 Task: Check the sale-to-list ratio of 2.5 bathrooms in the last 5 years.
Action: Mouse moved to (783, 175)
Screenshot: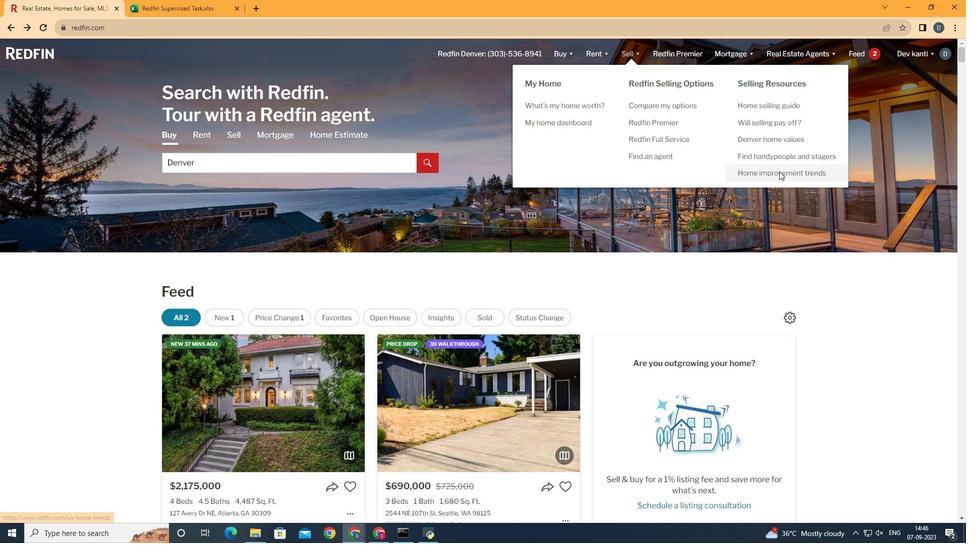 
Action: Mouse pressed left at (783, 175)
Screenshot: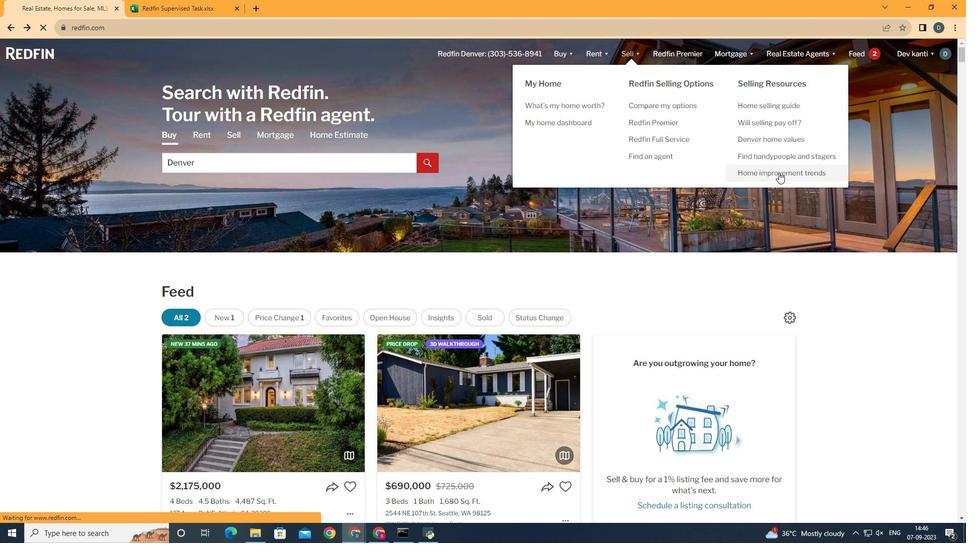 
Action: Mouse moved to (251, 197)
Screenshot: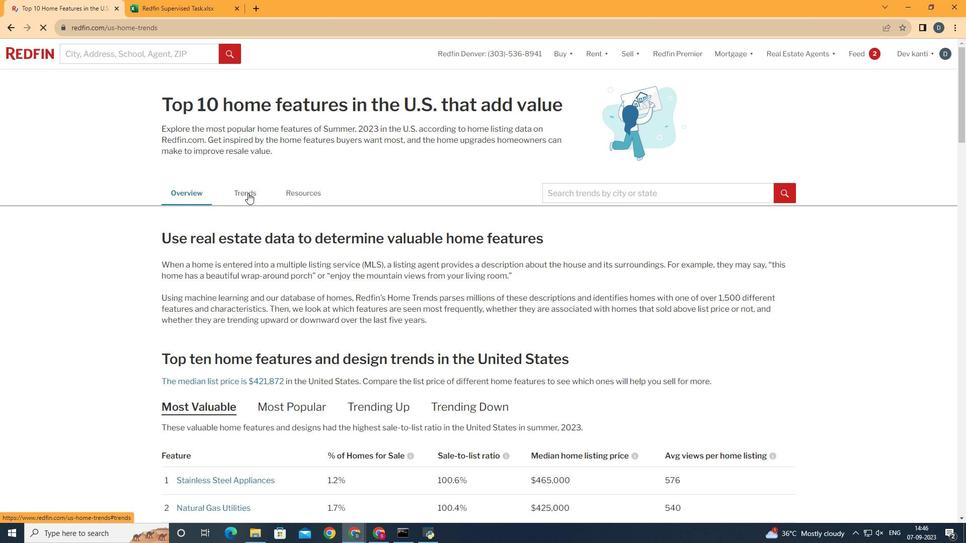 
Action: Mouse pressed left at (251, 197)
Screenshot: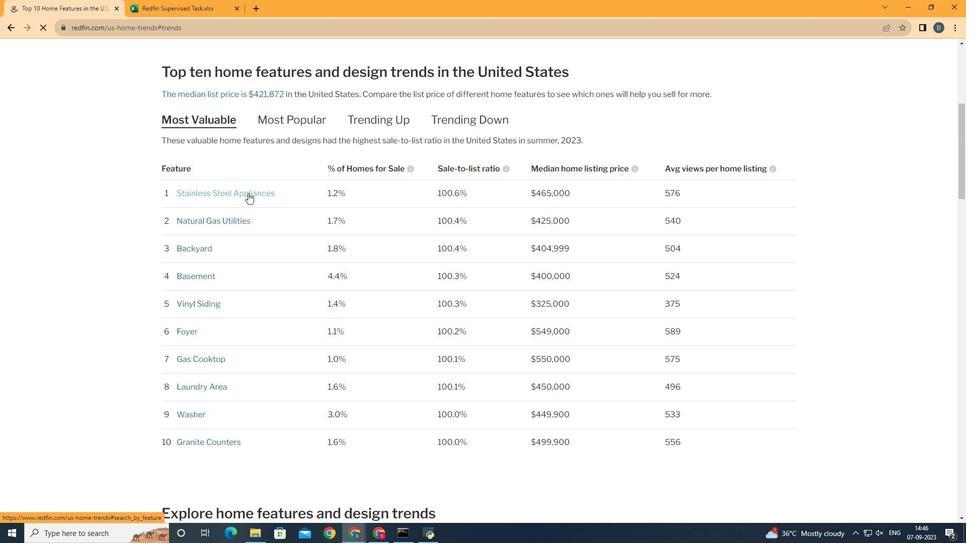
Action: Mouse moved to (367, 224)
Screenshot: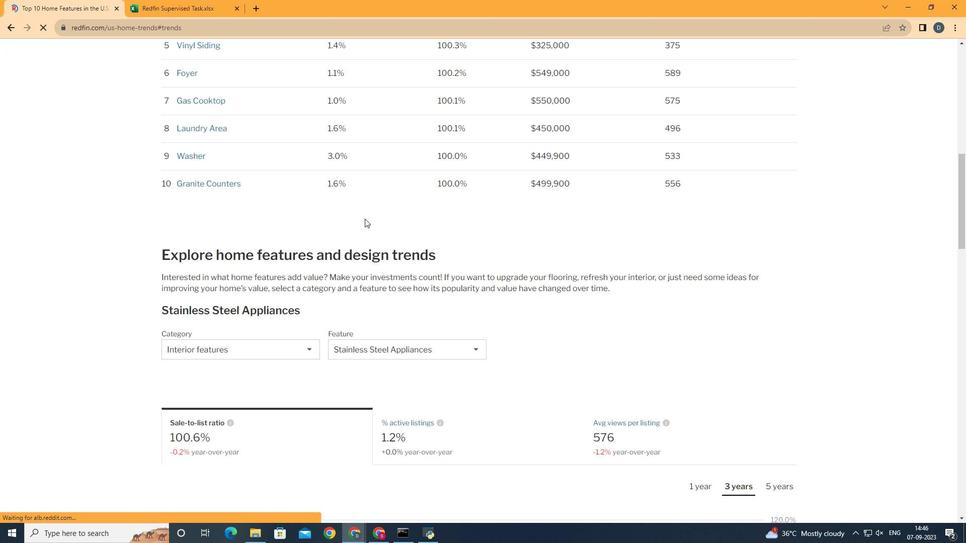 
Action: Mouse scrolled (367, 223) with delta (0, 0)
Screenshot: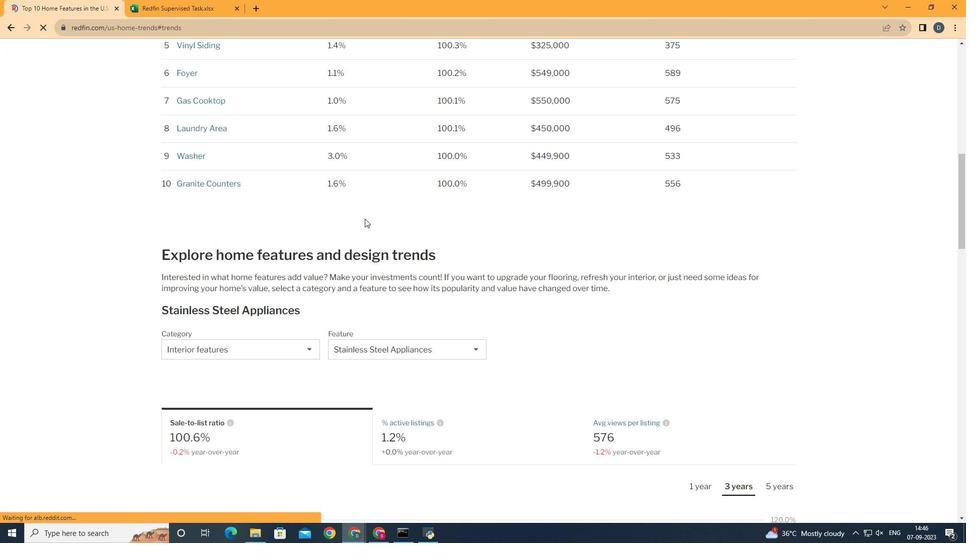 
Action: Mouse scrolled (367, 223) with delta (0, 0)
Screenshot: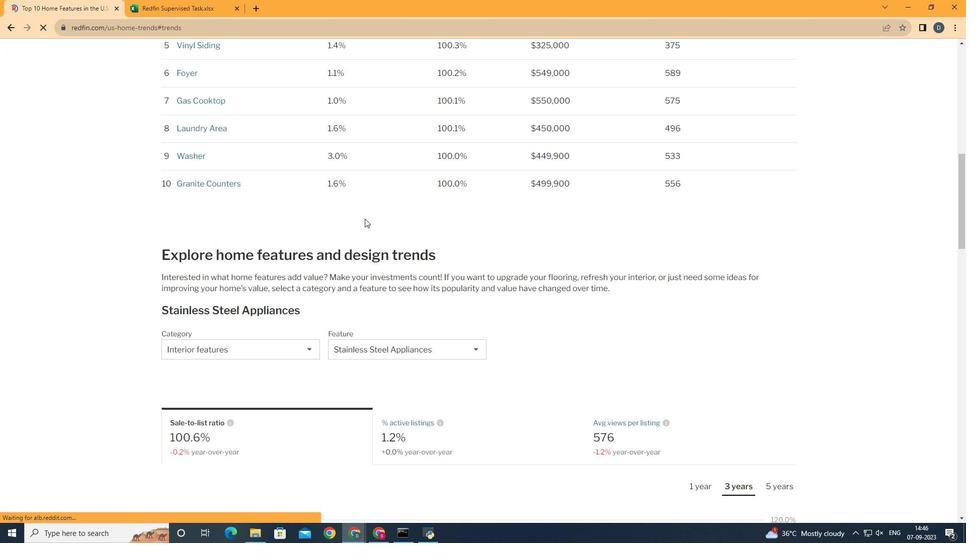
Action: Mouse scrolled (367, 223) with delta (0, 0)
Screenshot: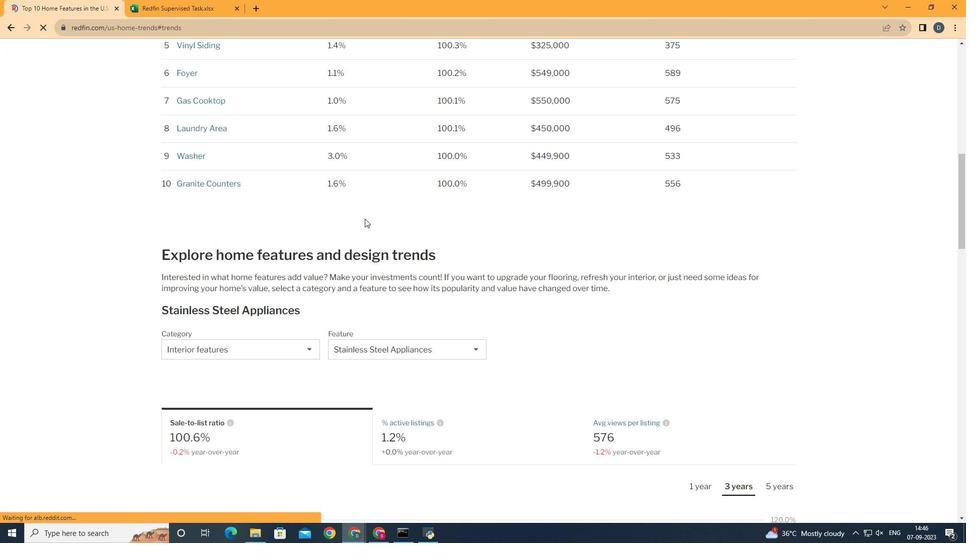 
Action: Mouse moved to (367, 224)
Screenshot: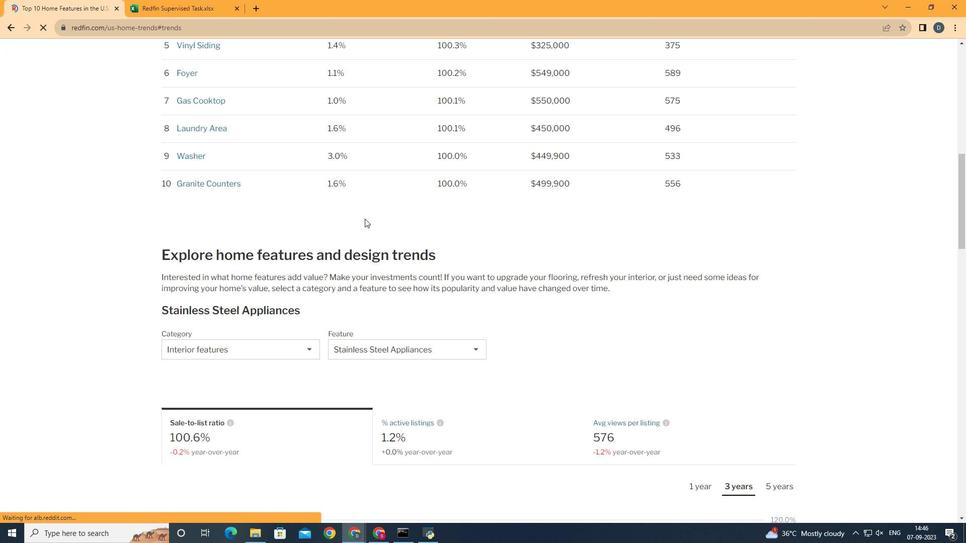 
Action: Mouse scrolled (367, 223) with delta (0, 0)
Screenshot: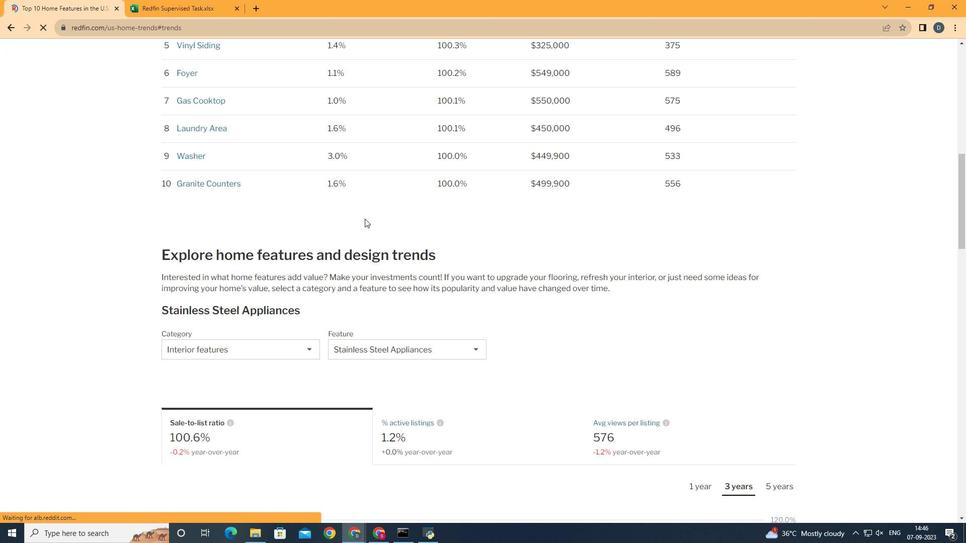 
Action: Mouse scrolled (367, 223) with delta (0, 0)
Screenshot: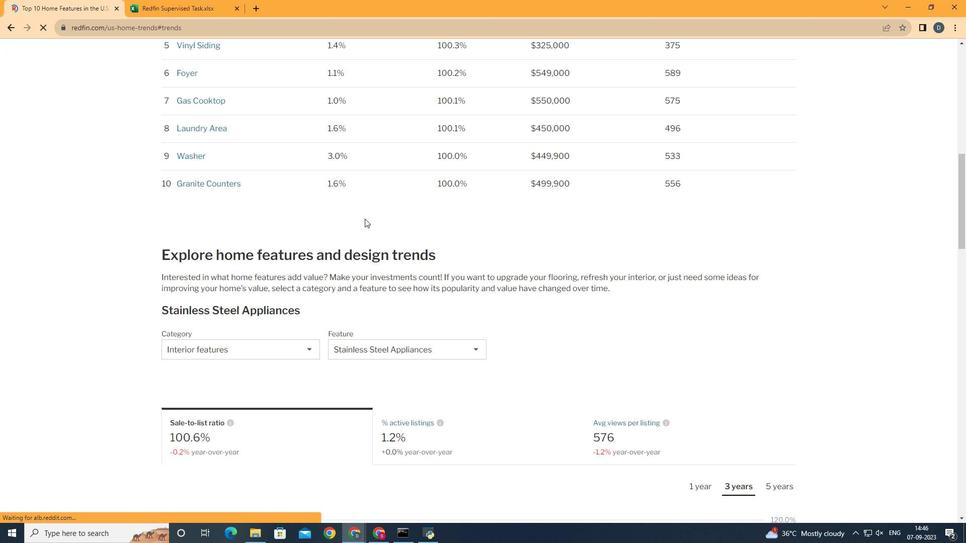 
Action: Mouse moved to (368, 223)
Screenshot: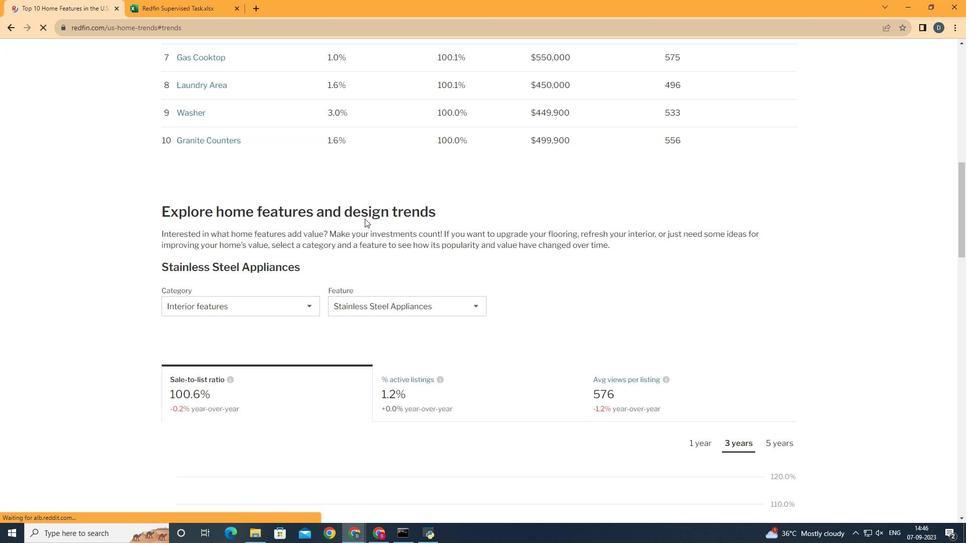
Action: Mouse scrolled (368, 222) with delta (0, 0)
Screenshot: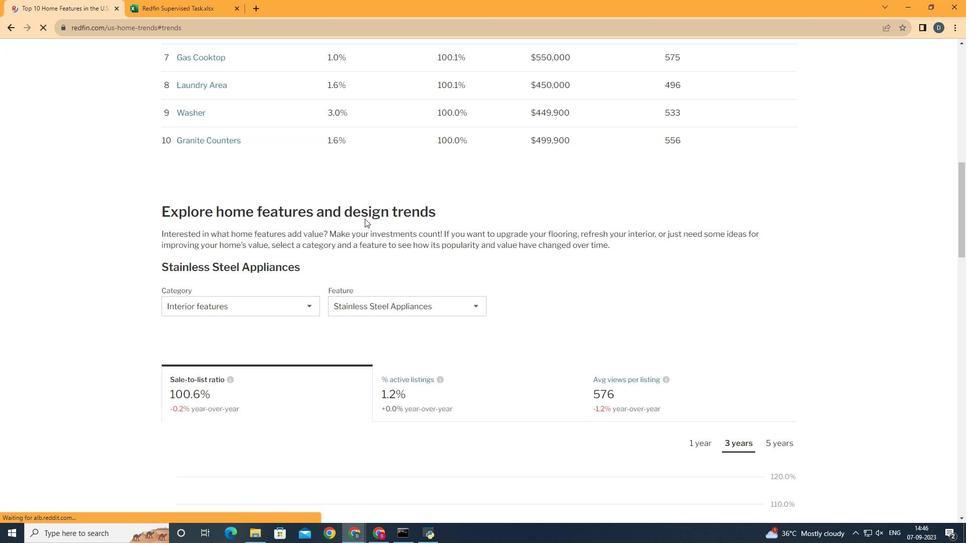 
Action: Mouse moved to (368, 222)
Screenshot: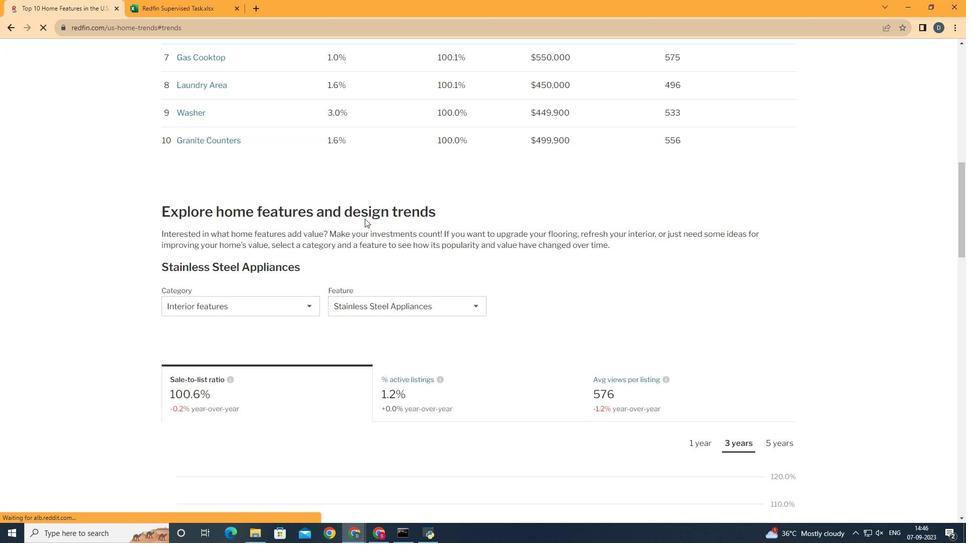 
Action: Mouse scrolled (368, 222) with delta (0, 0)
Screenshot: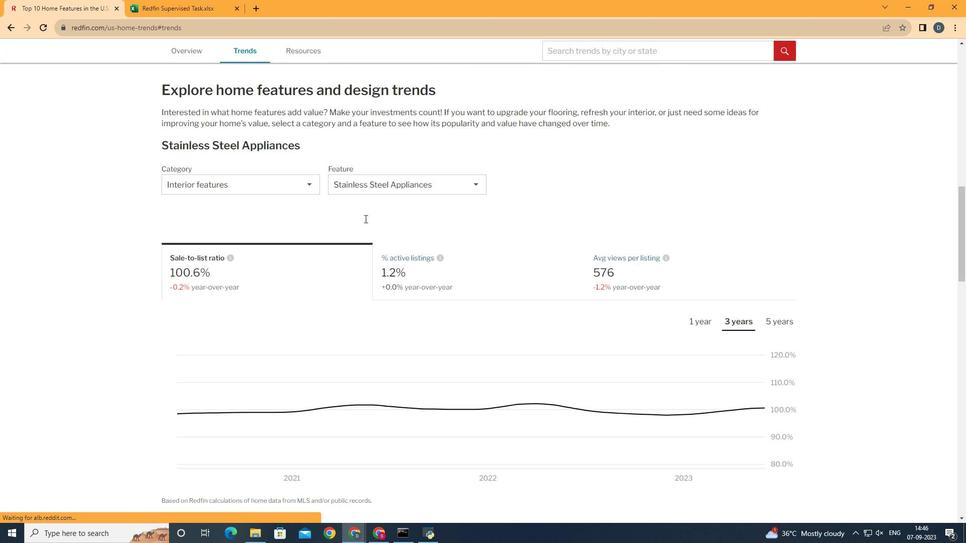 
Action: Mouse scrolled (368, 222) with delta (0, 0)
Screenshot: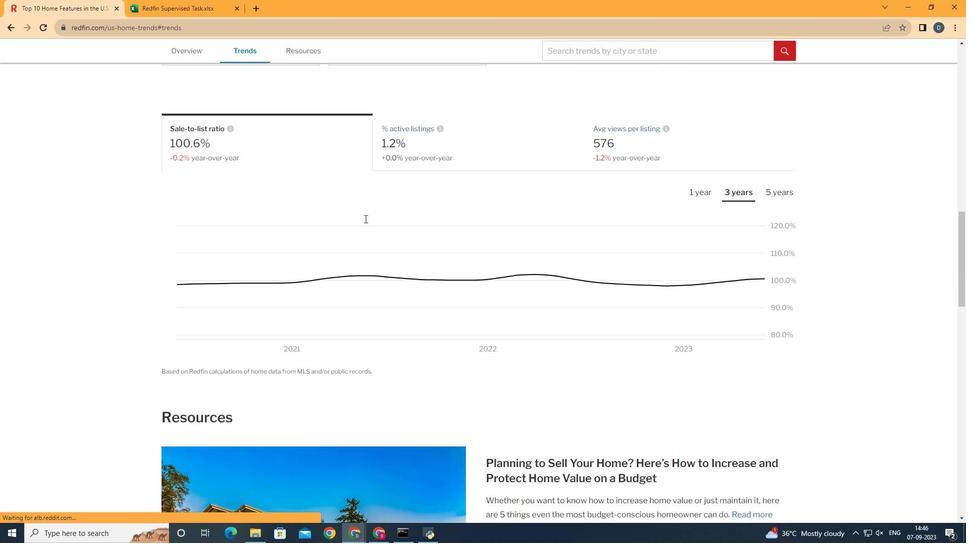 
Action: Mouse scrolled (368, 222) with delta (0, 0)
Screenshot: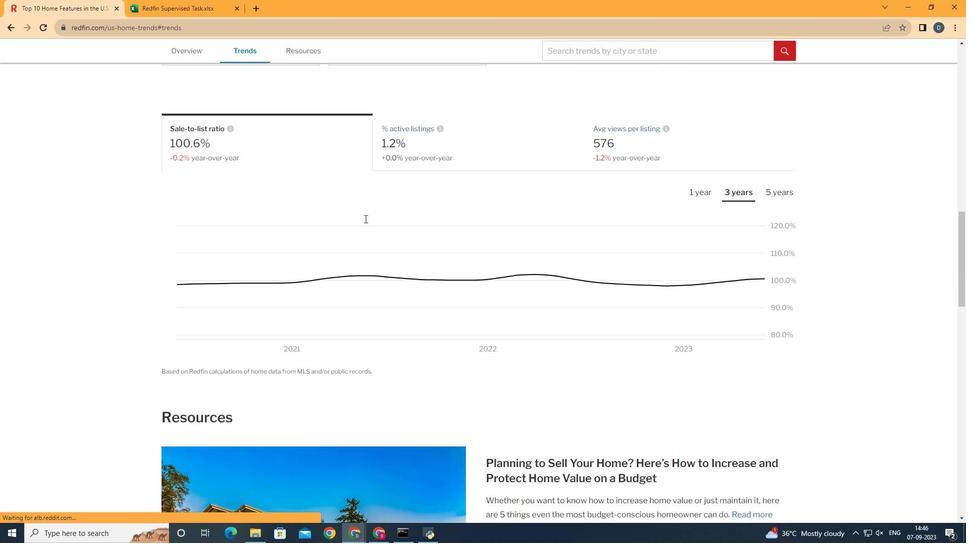 
Action: Mouse scrolled (368, 222) with delta (0, 0)
Screenshot: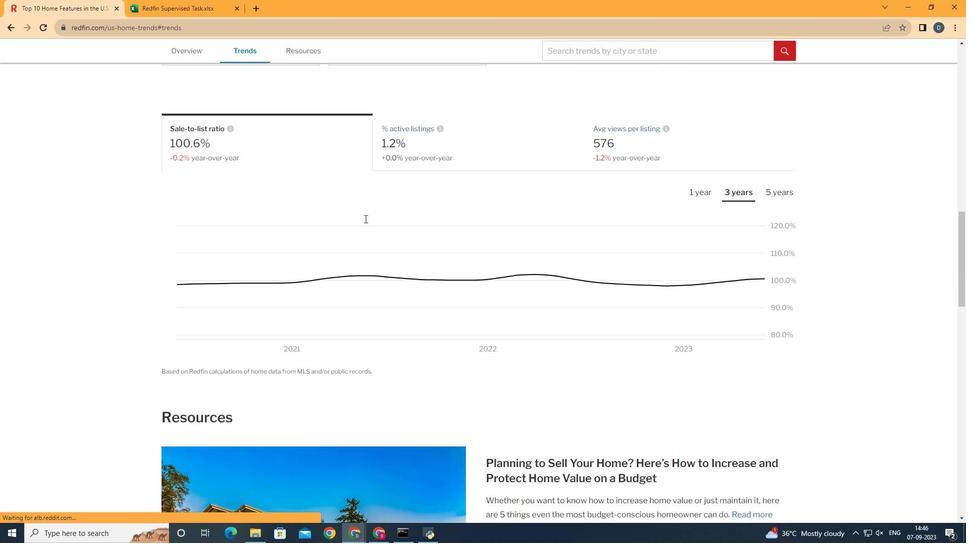 
Action: Mouse scrolled (368, 222) with delta (0, 0)
Screenshot: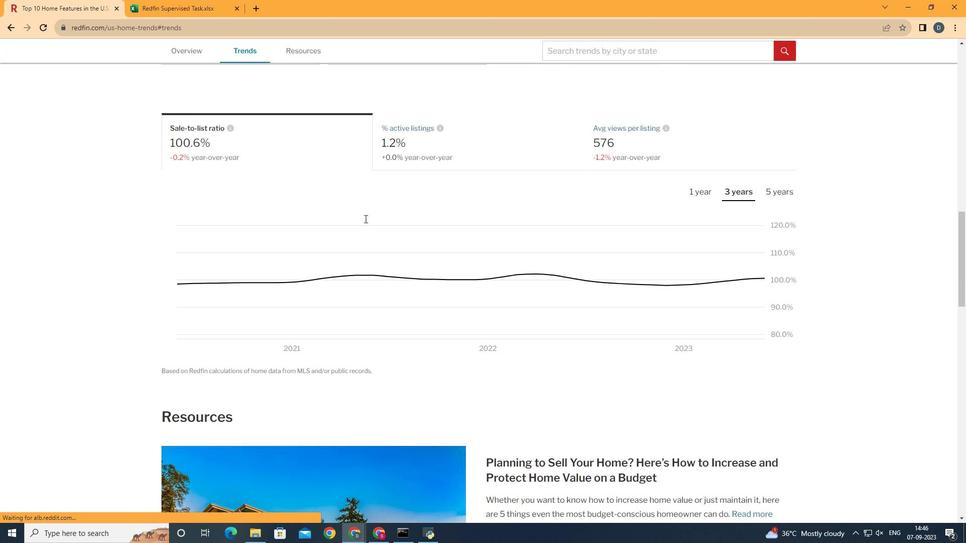 
Action: Mouse moved to (293, 177)
Screenshot: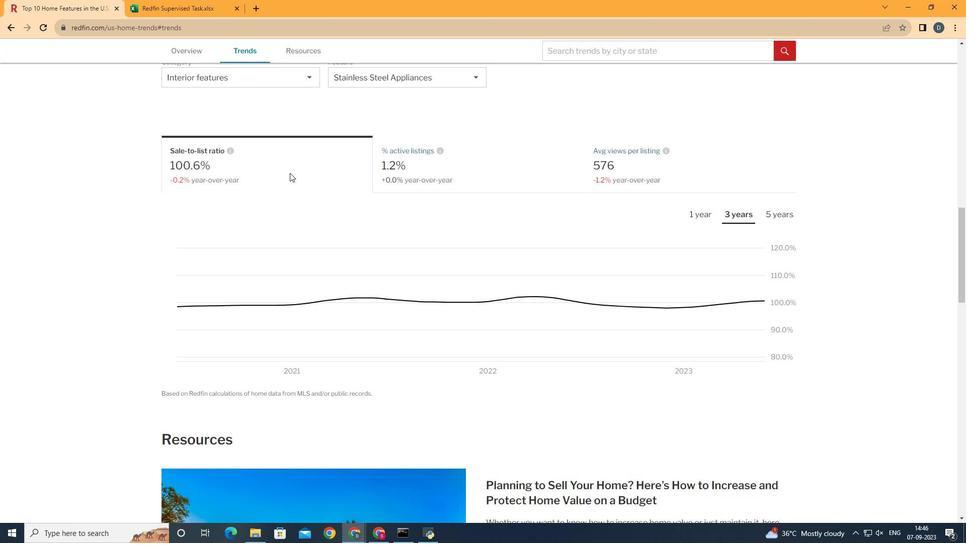 
Action: Mouse scrolled (293, 177) with delta (0, 0)
Screenshot: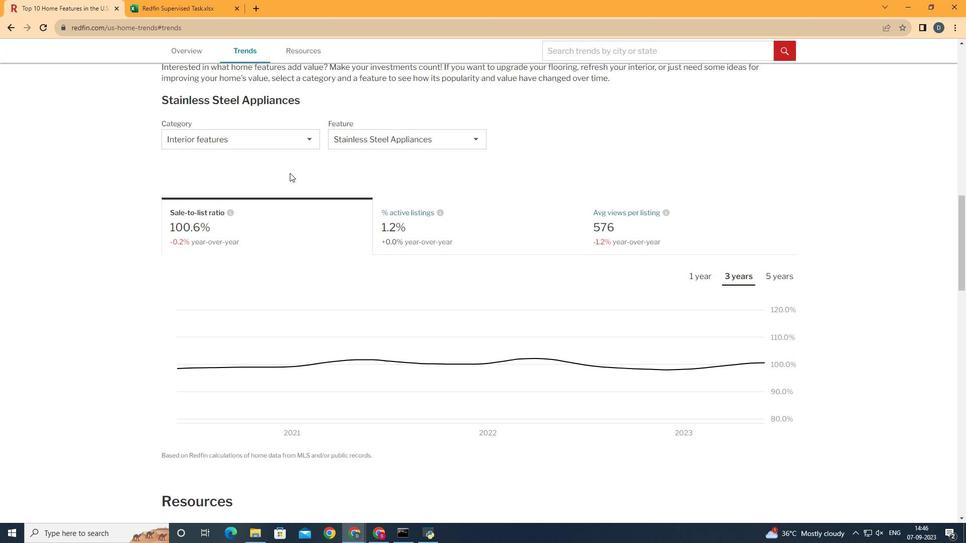 
Action: Mouse scrolled (293, 177) with delta (0, 0)
Screenshot: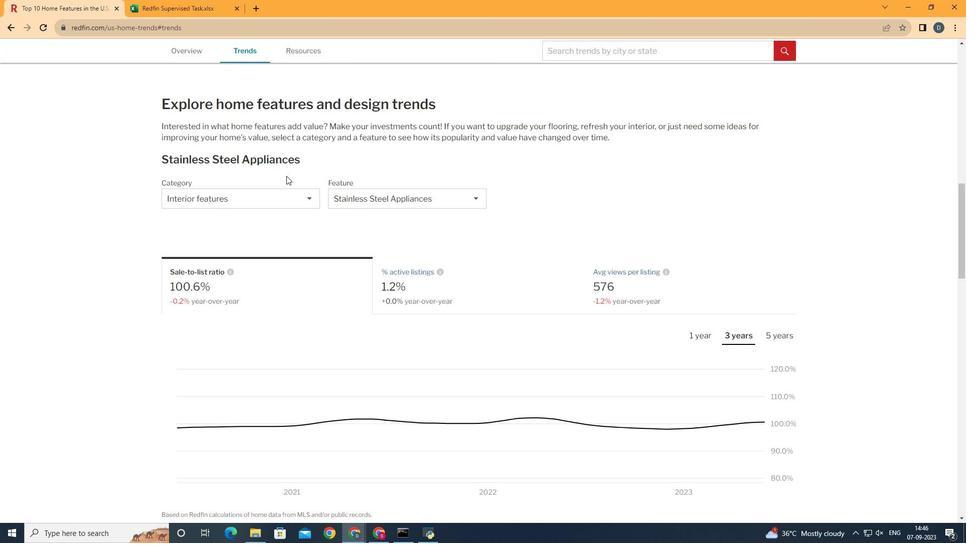 
Action: Mouse scrolled (293, 177) with delta (0, 0)
Screenshot: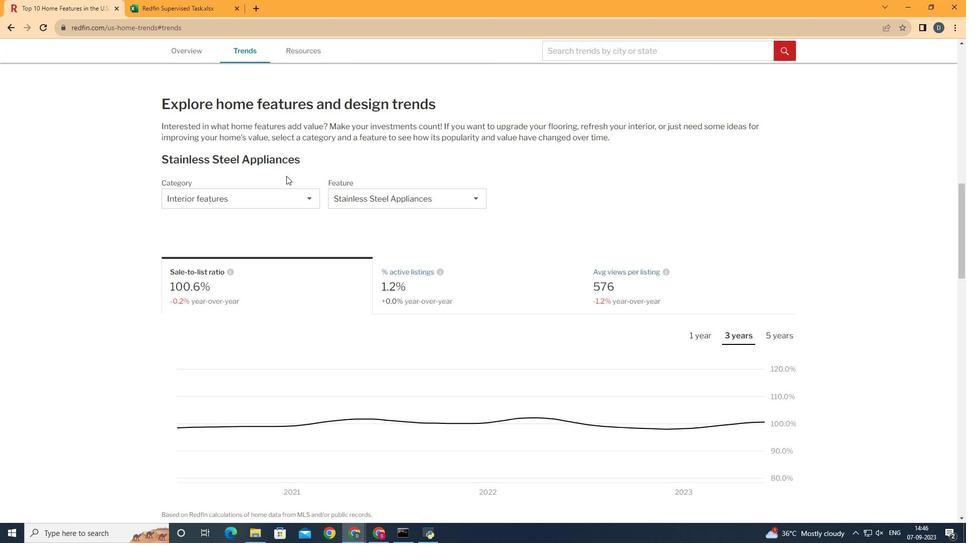 
Action: Mouse moved to (286, 219)
Screenshot: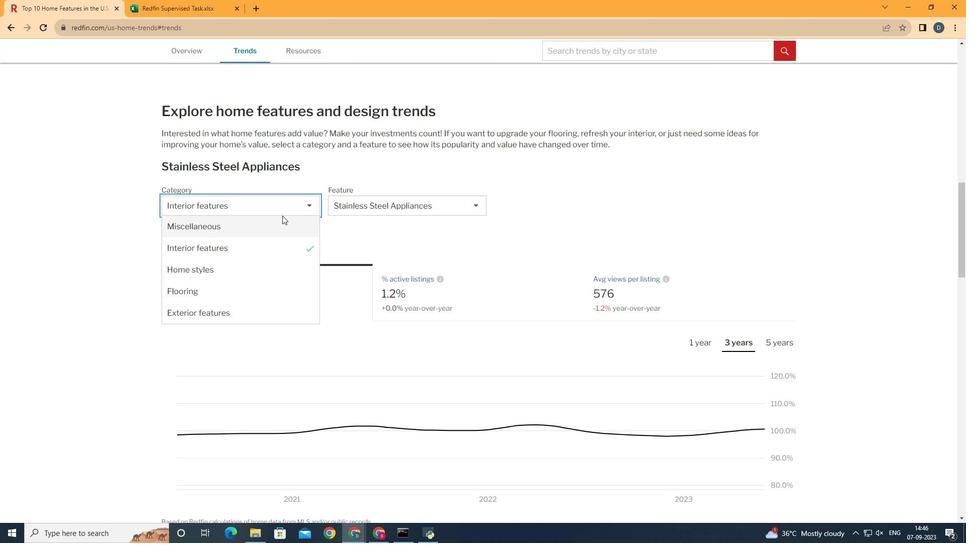 
Action: Mouse pressed left at (286, 219)
Screenshot: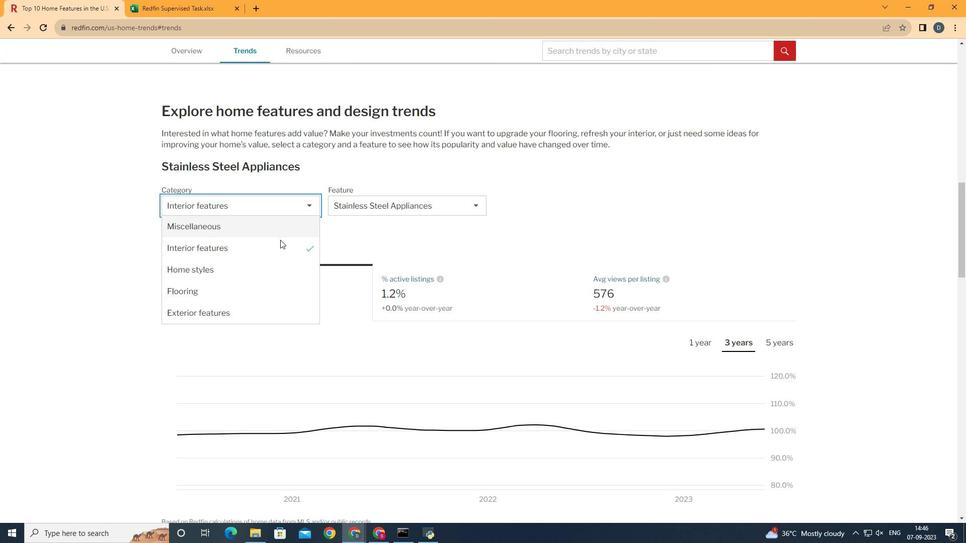 
Action: Mouse moved to (284, 246)
Screenshot: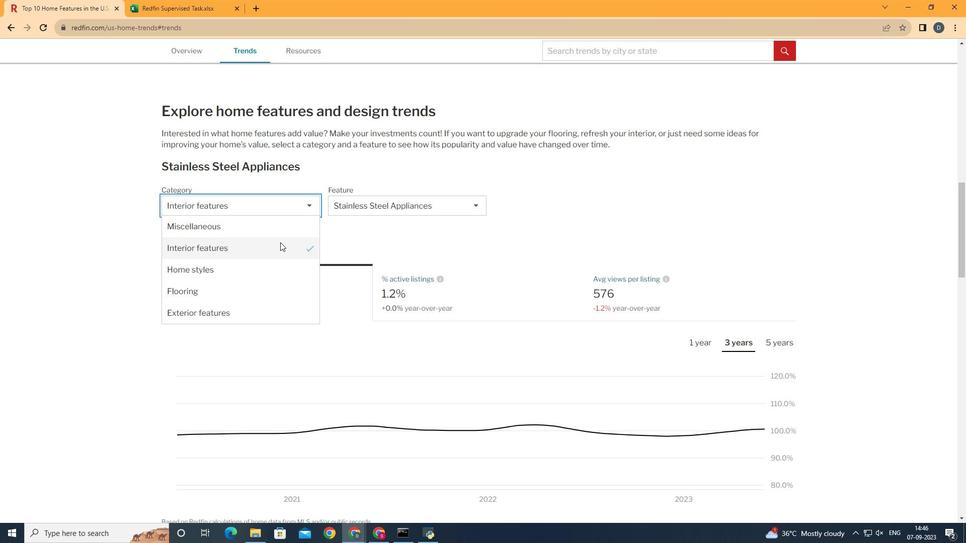 
Action: Mouse pressed left at (284, 246)
Screenshot: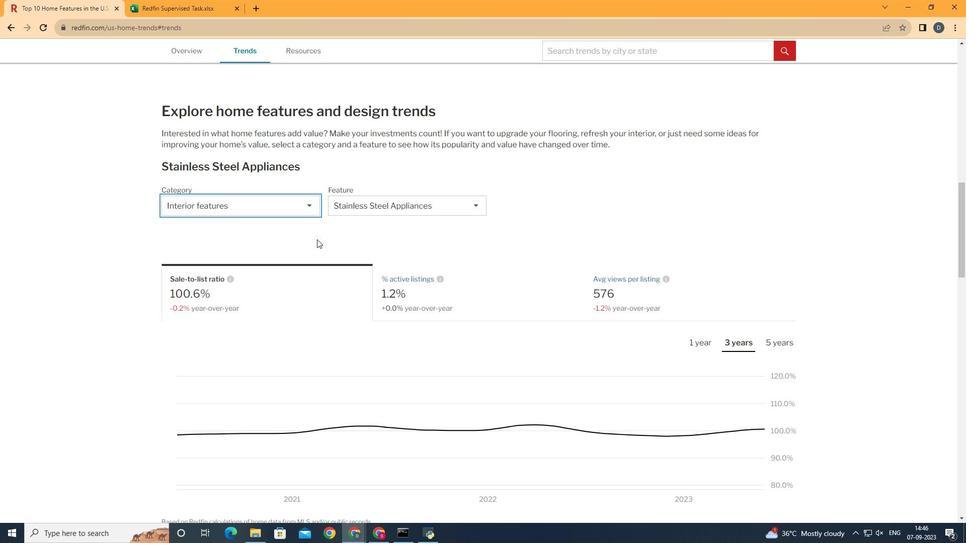 
Action: Mouse moved to (425, 209)
Screenshot: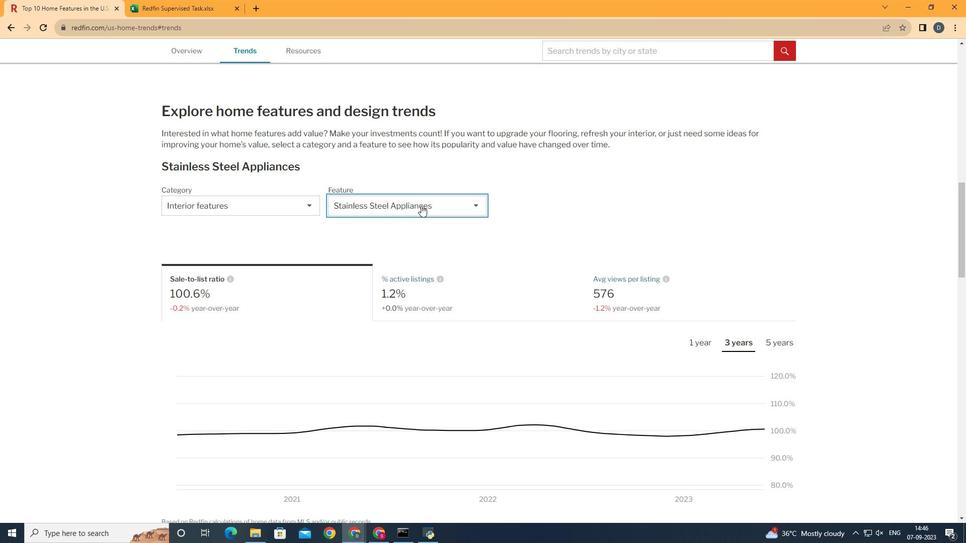 
Action: Mouse pressed left at (425, 209)
Screenshot: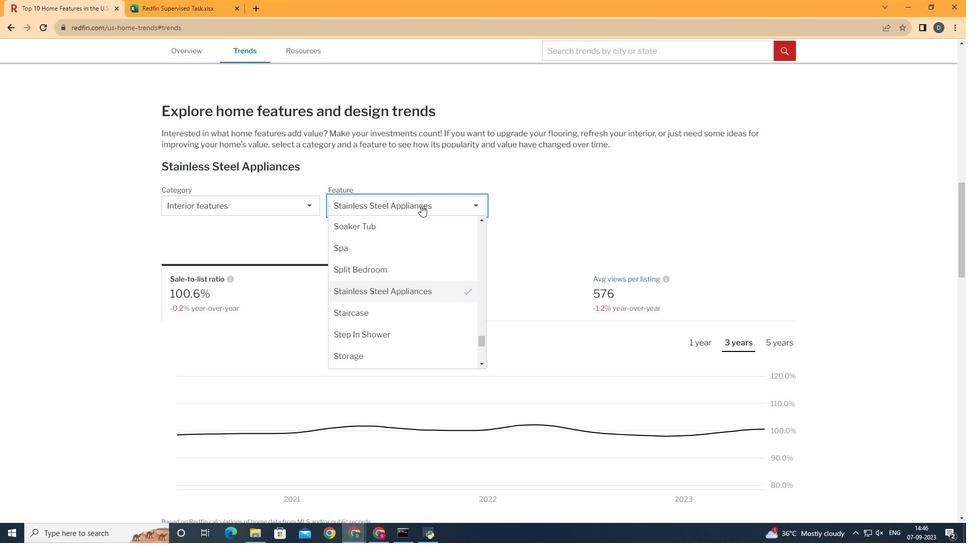 
Action: Mouse moved to (488, 349)
Screenshot: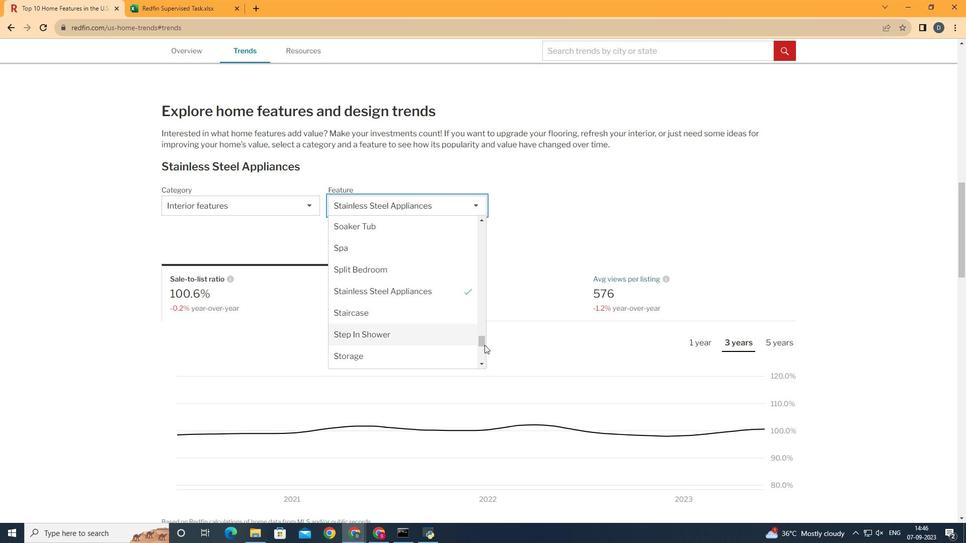 
Action: Mouse pressed left at (488, 349)
Screenshot: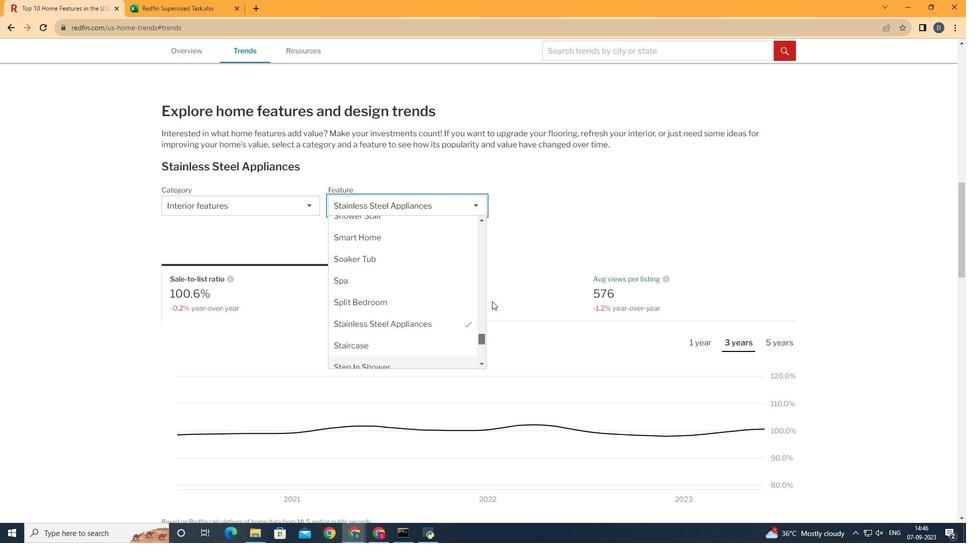 
Action: Mouse moved to (418, 293)
Screenshot: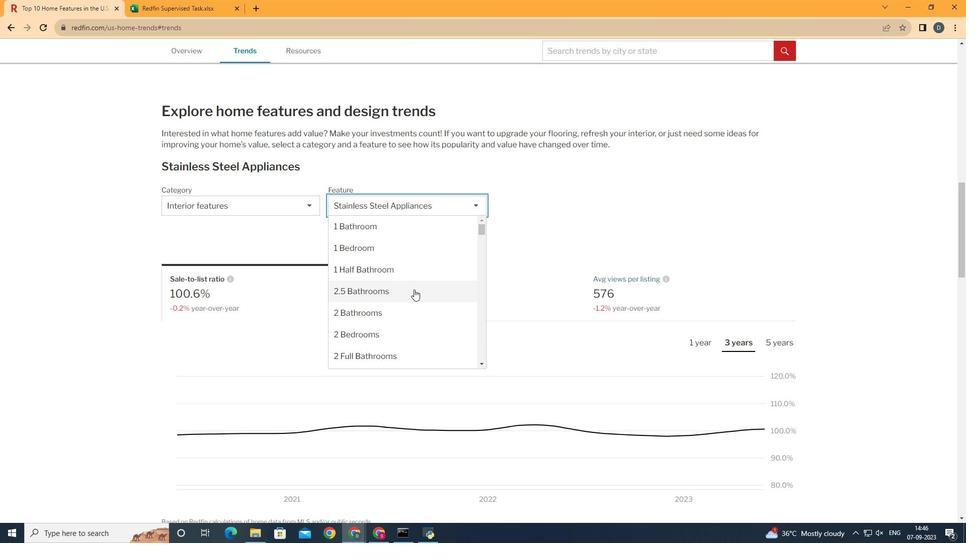 
Action: Mouse pressed left at (418, 293)
Screenshot: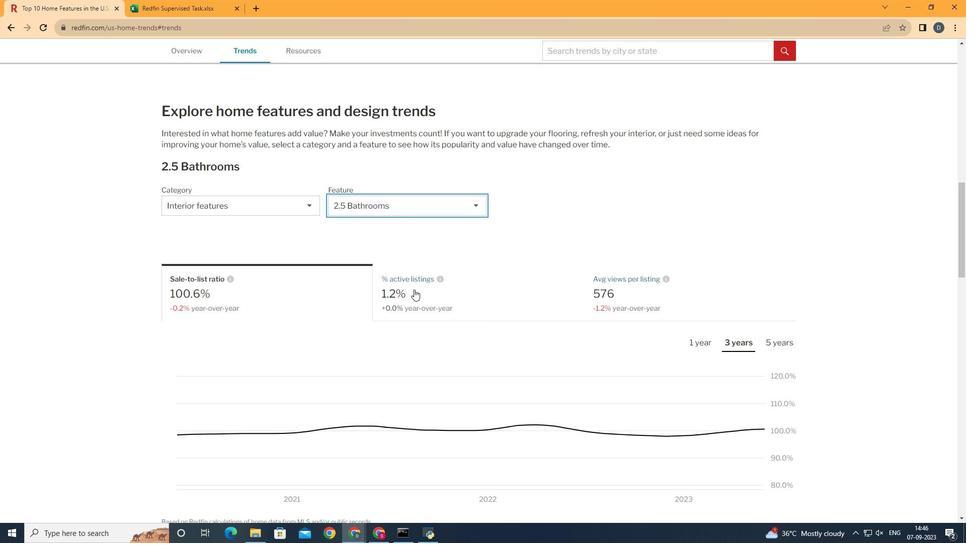 
Action: Mouse moved to (613, 267)
Screenshot: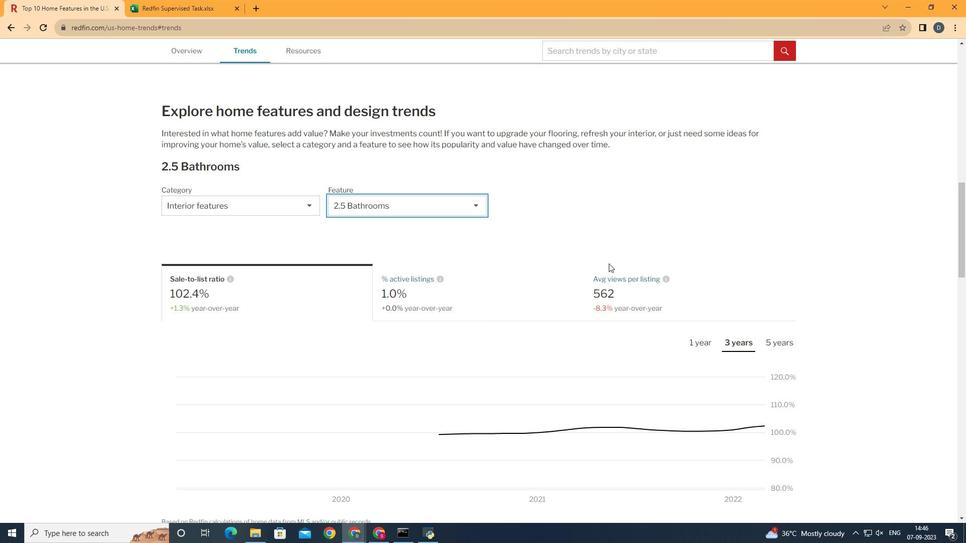 
Action: Mouse scrolled (613, 267) with delta (0, 0)
Screenshot: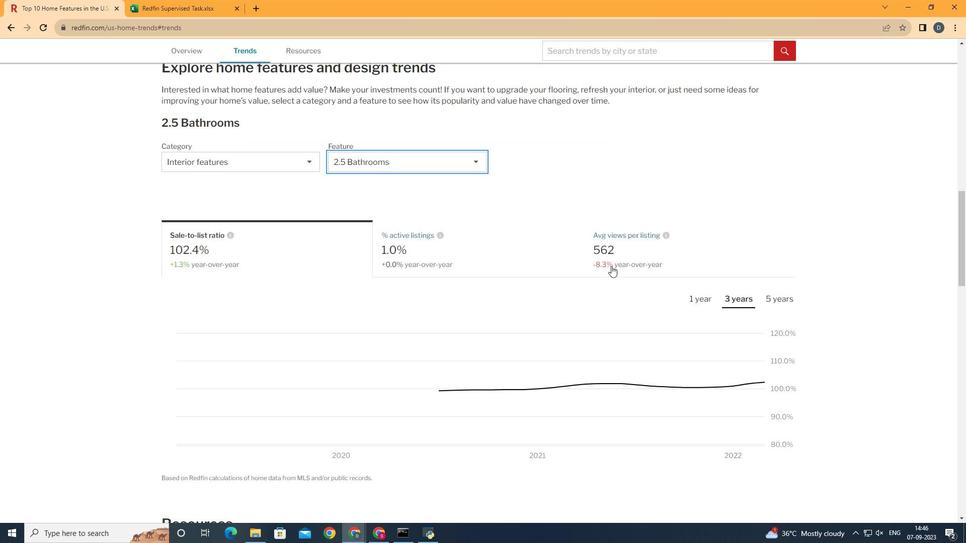 
Action: Mouse moved to (787, 294)
Screenshot: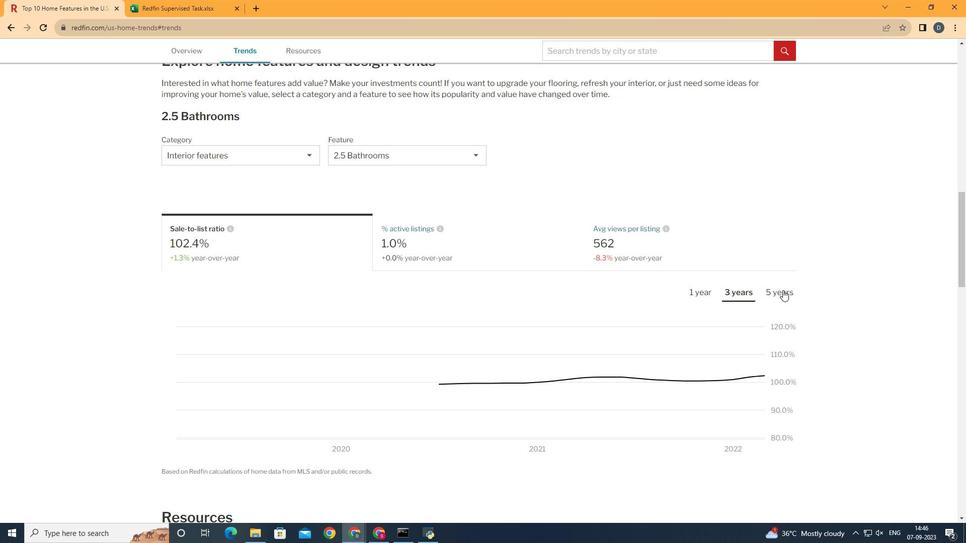 
Action: Mouse pressed left at (787, 294)
Screenshot: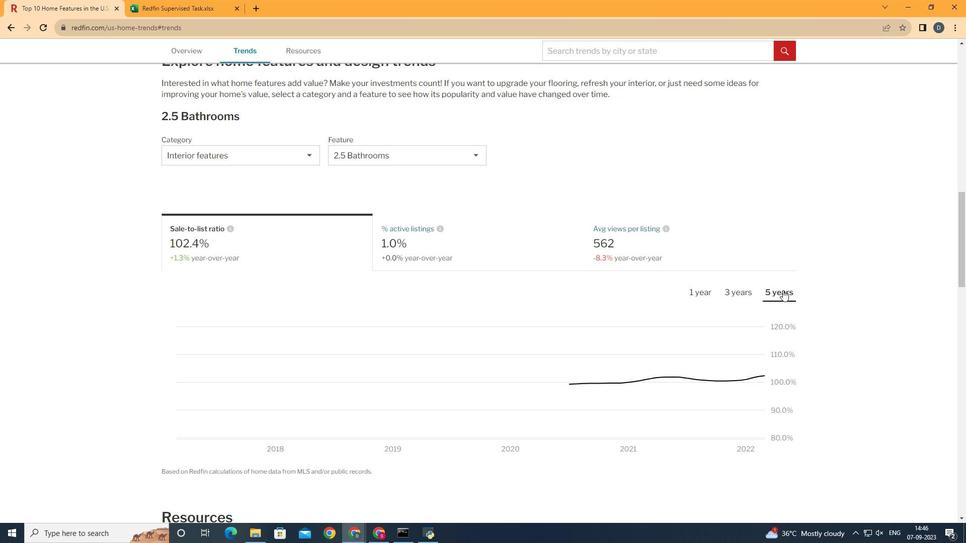 
Action: Mouse moved to (832, 384)
Screenshot: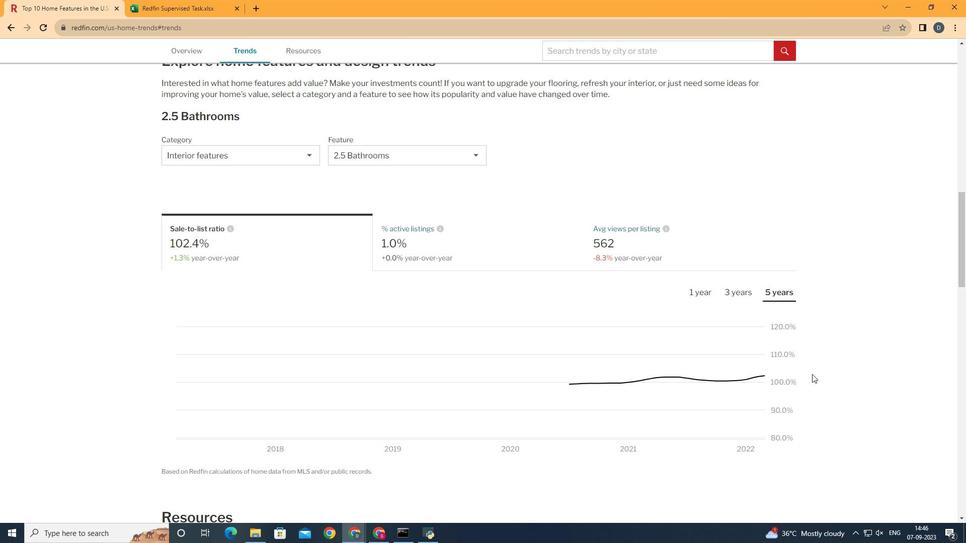 
